 Task: Add a dependency to the task Add search functionality to the app , the existing task  Improve performance of the app on low-end devices in the project TravelForge.
Action: Mouse moved to (61, 357)
Screenshot: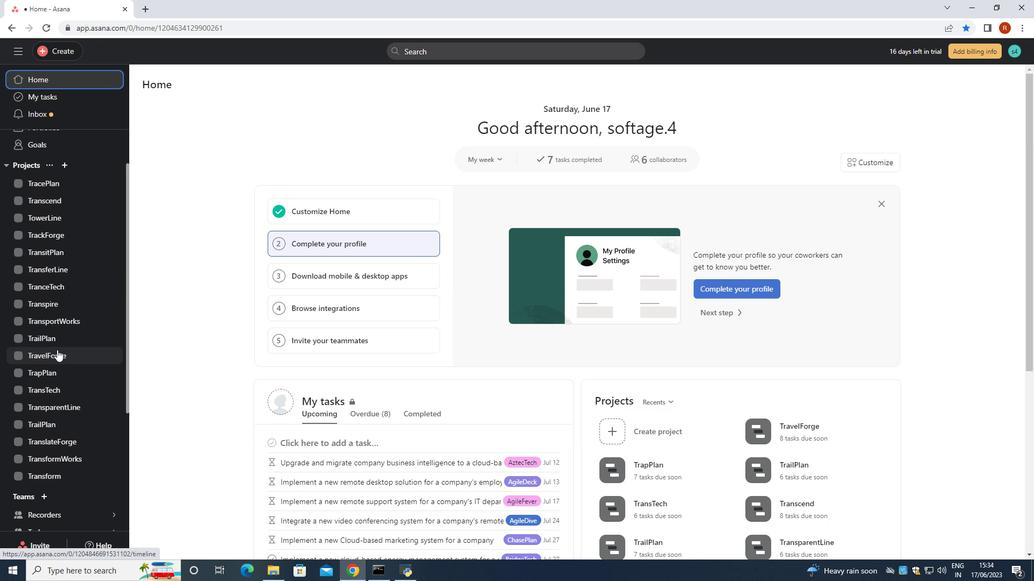 
Action: Mouse pressed left at (61, 357)
Screenshot: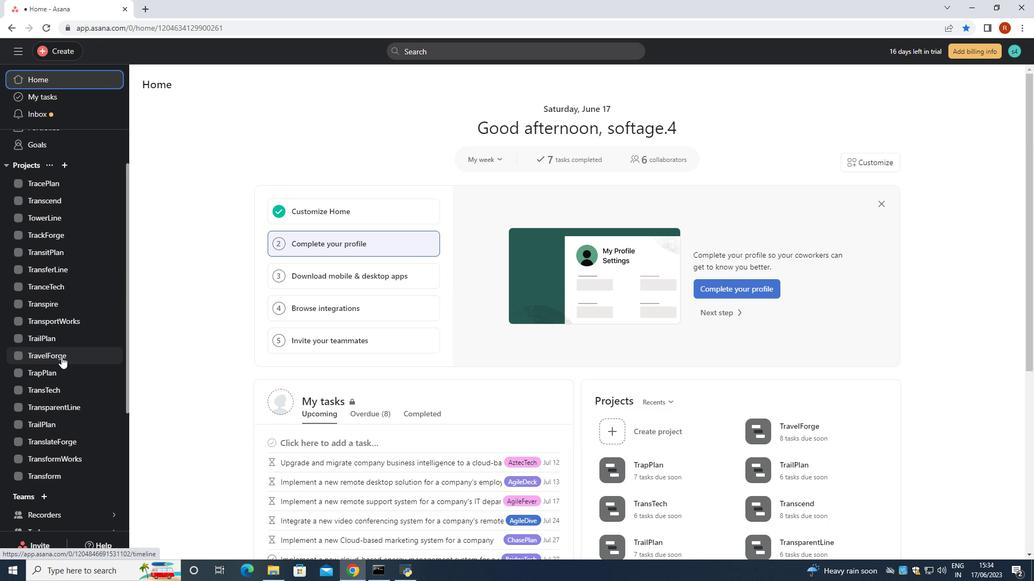 
Action: Mouse moved to (426, 237)
Screenshot: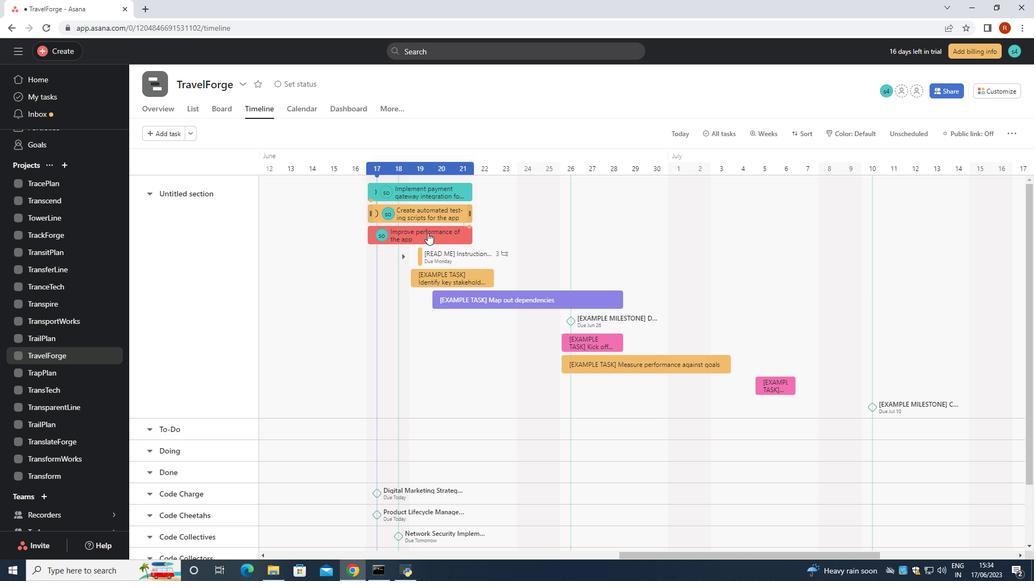 
Action: Mouse pressed left at (426, 237)
Screenshot: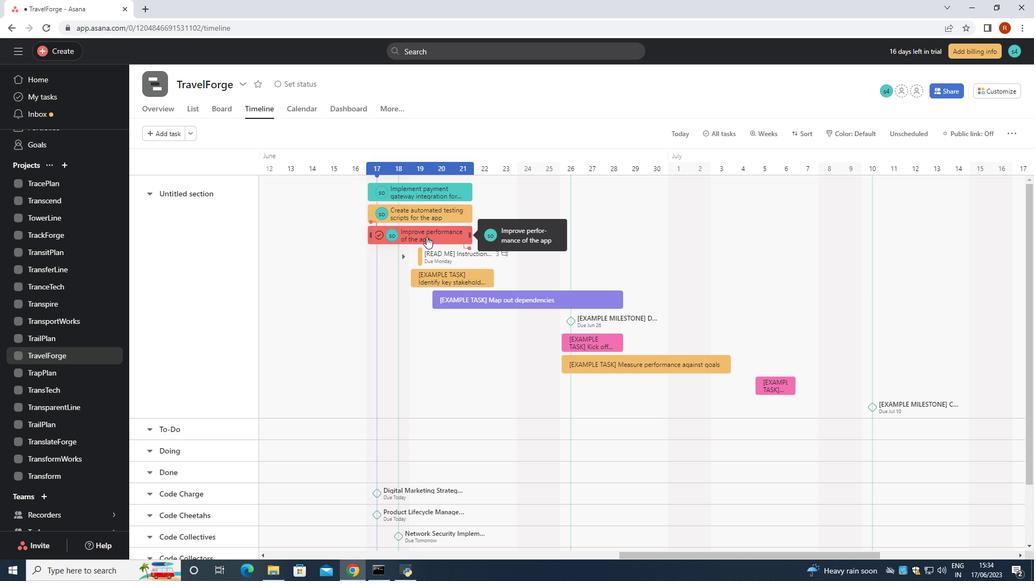 
Action: Mouse moved to (791, 274)
Screenshot: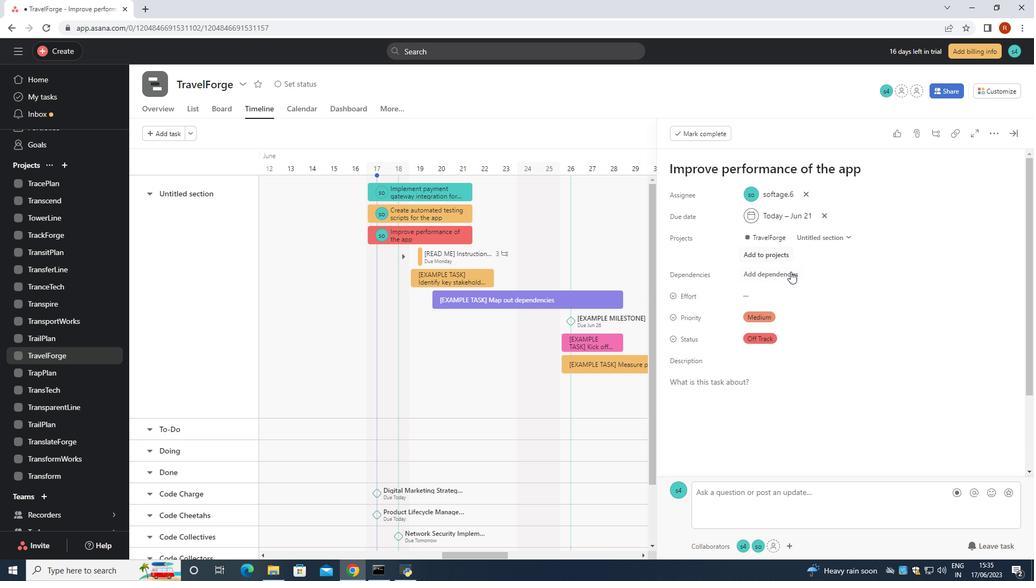 
Action: Mouse pressed left at (791, 274)
Screenshot: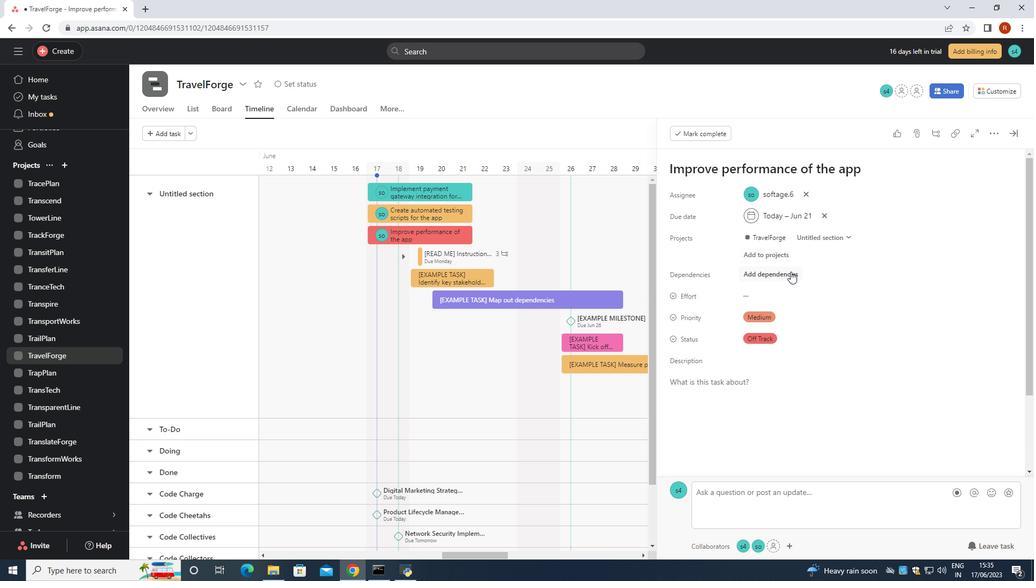 
Action: Key pressed <Key.shift>Add<Key.space>search<Key.space>functionality<Key.space>to<Key.space>the<Key.space>app<Key.enter>
Screenshot: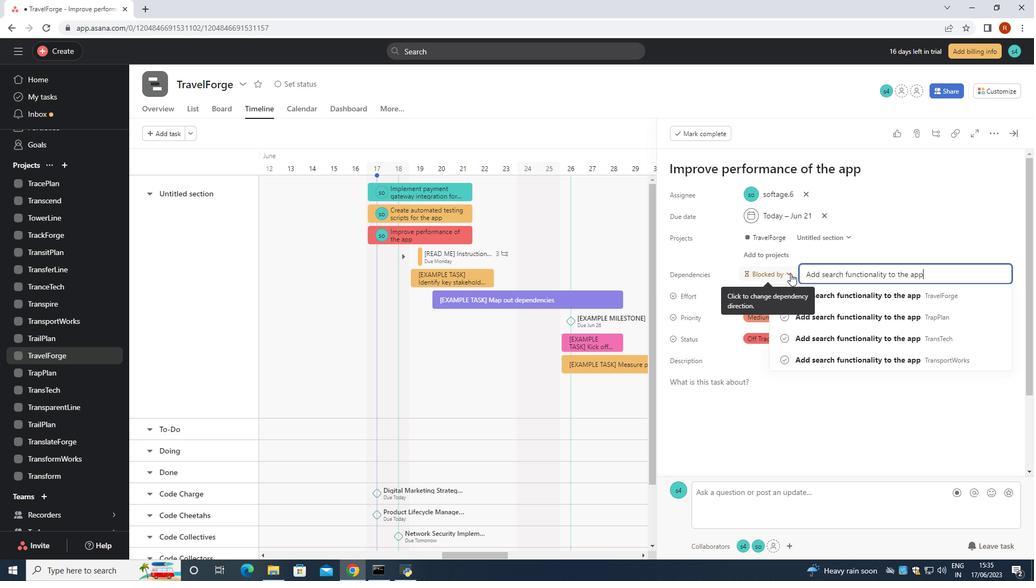 
Action: Mouse moved to (921, 292)
Screenshot: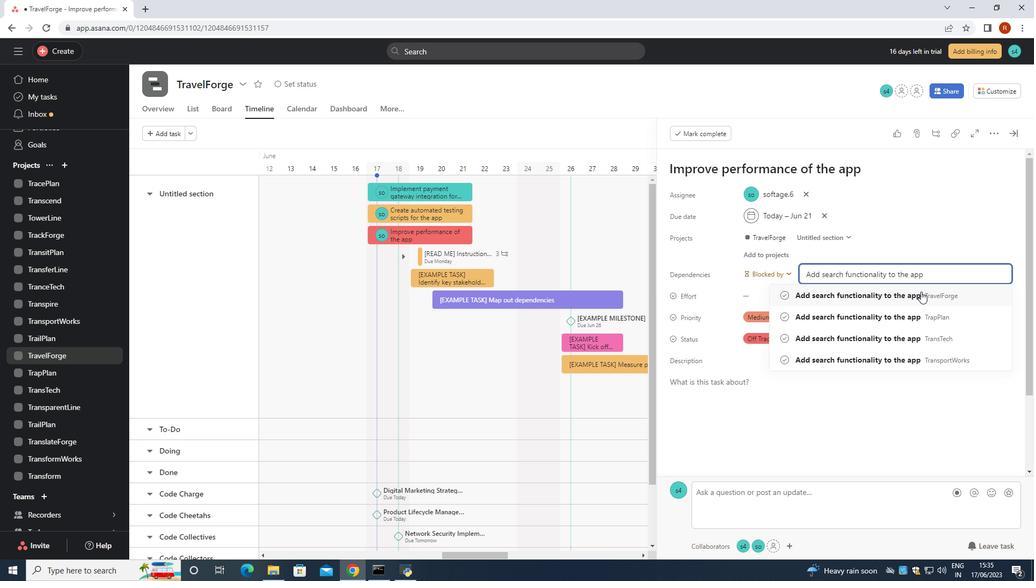 
Action: Mouse pressed left at (921, 292)
Screenshot: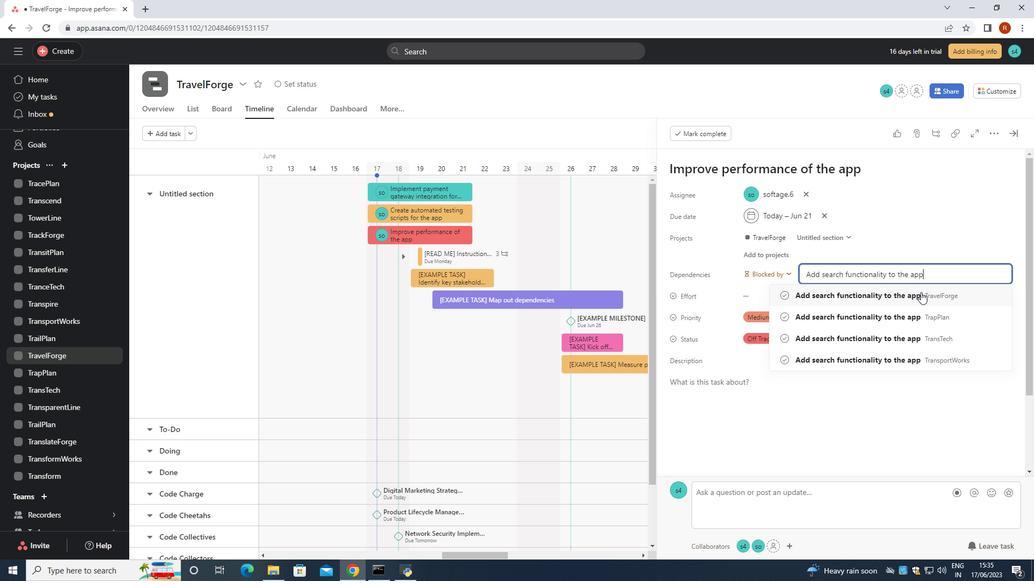 
Action: Mouse moved to (880, 318)
Screenshot: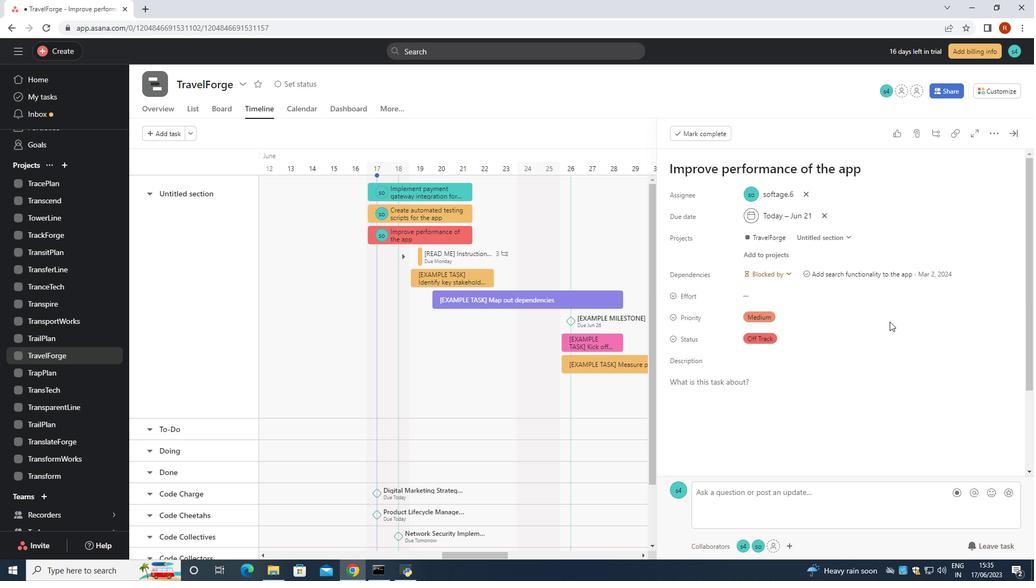 
Action: Mouse scrolled (880, 317) with delta (0, 0)
Screenshot: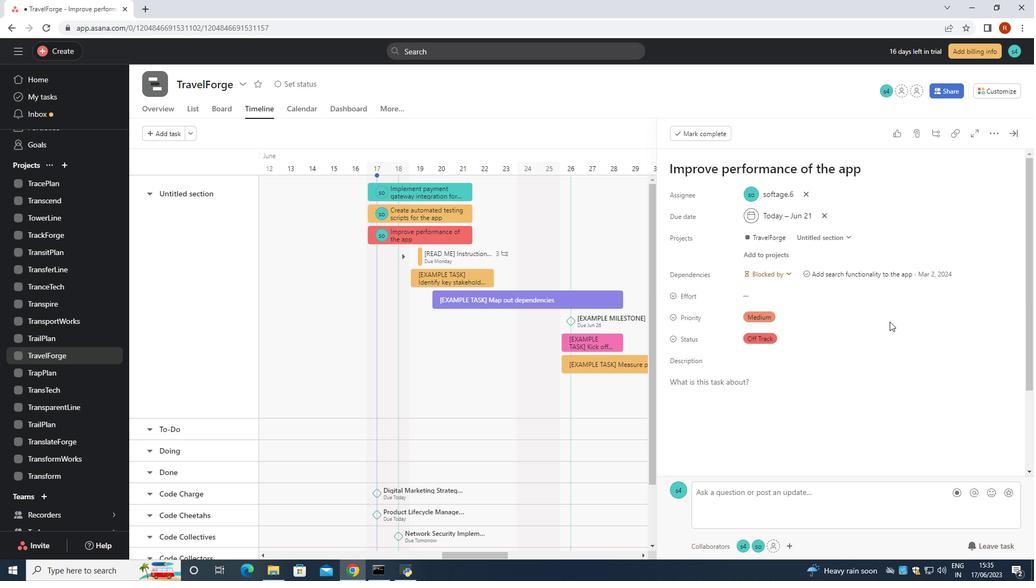 
Action: Mouse moved to (879, 324)
Screenshot: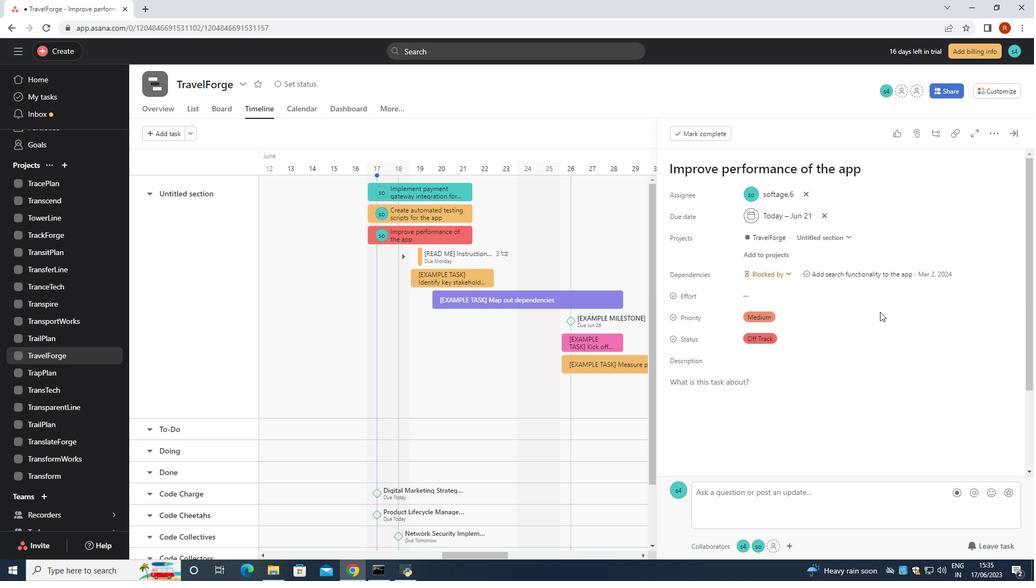 
Action: Mouse scrolled (879, 324) with delta (0, 0)
Screenshot: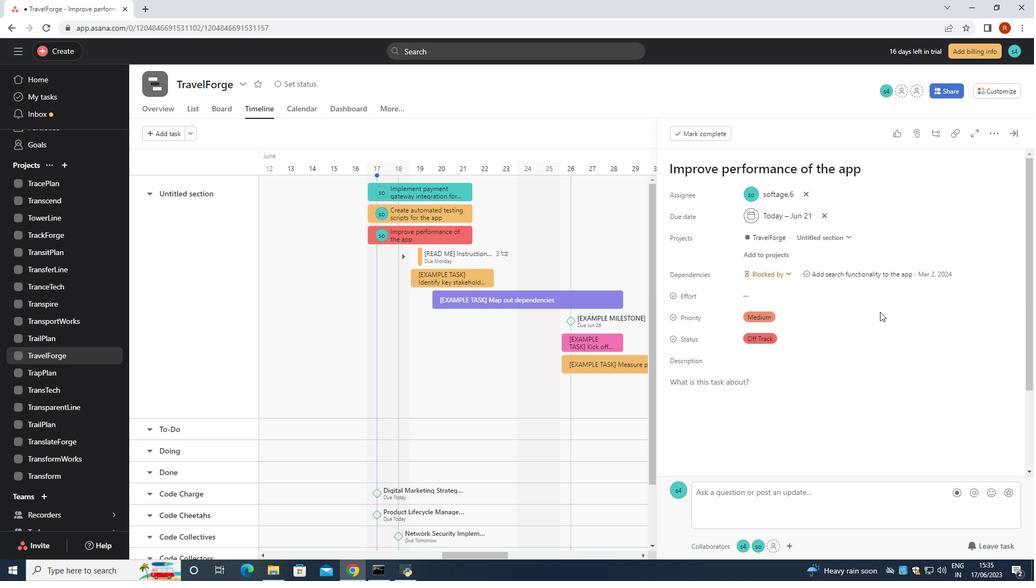 
Action: Mouse moved to (875, 335)
Screenshot: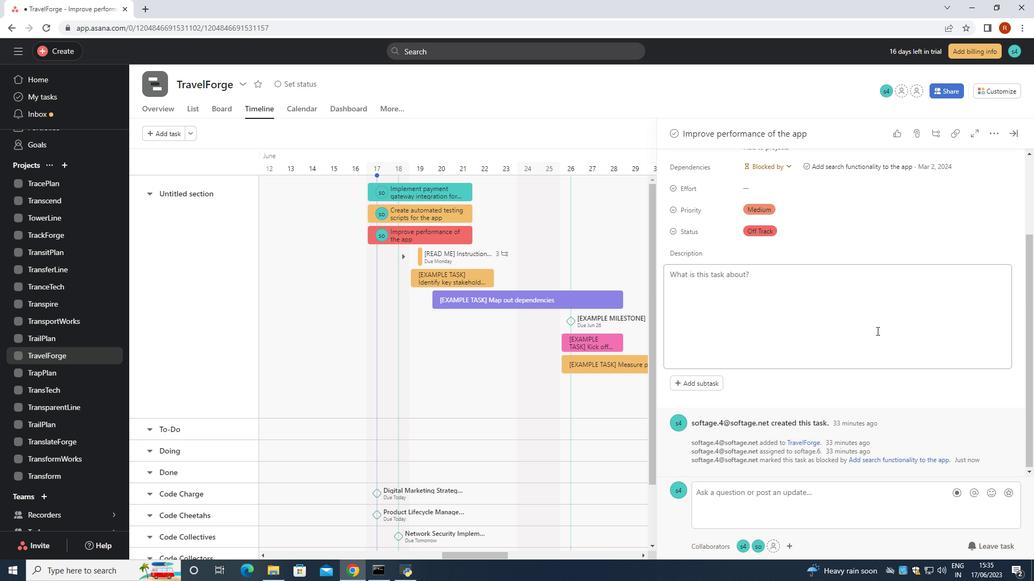 
Action: Mouse scrolled (875, 334) with delta (0, 0)
Screenshot: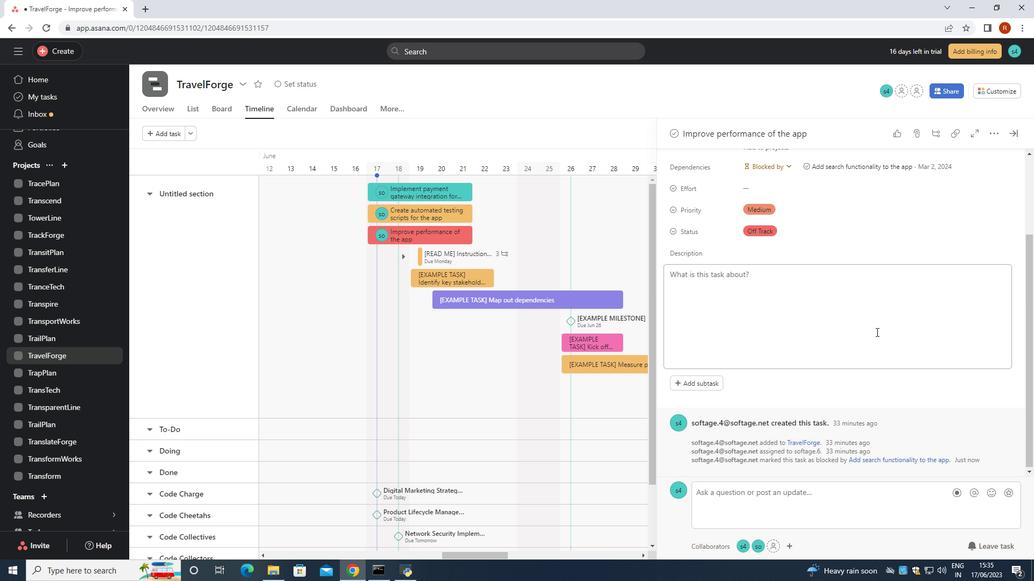 
Action: Mouse scrolled (875, 335) with delta (0, 0)
Screenshot: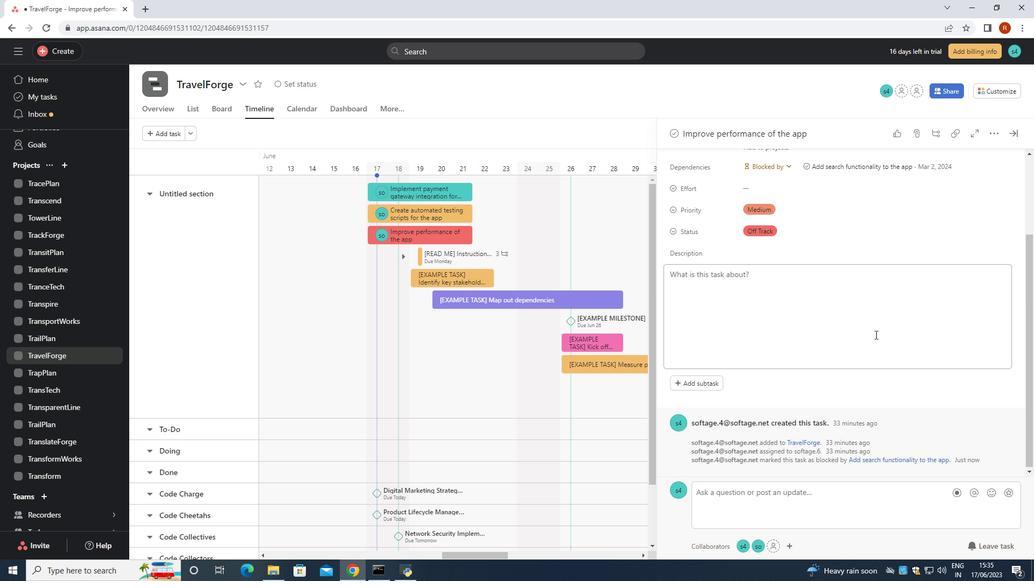 
Action: Mouse moved to (875, 336)
Screenshot: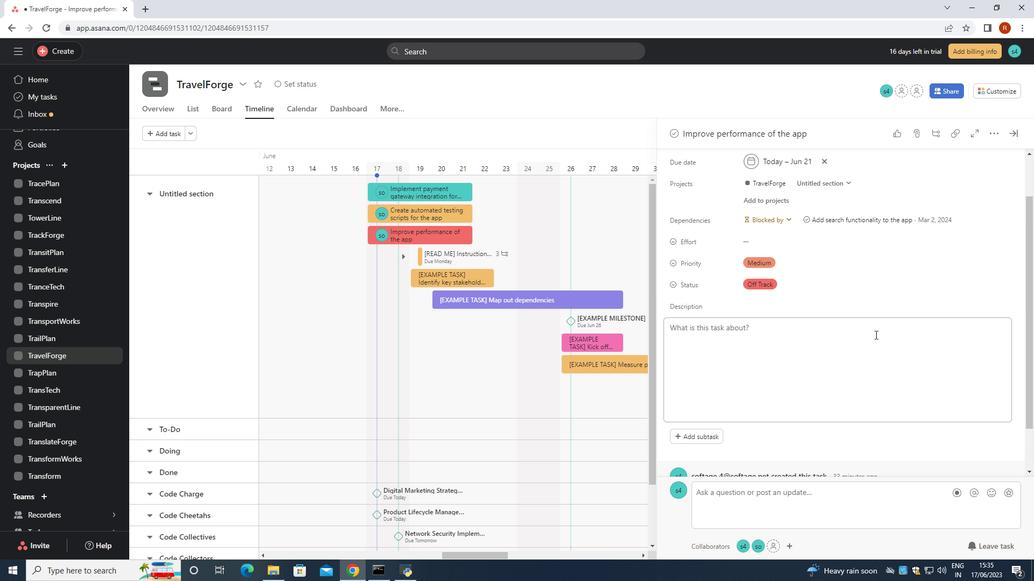 
